 Task: Add a dependency to the task Integrate a new online platform for online fundraising , the existing task  Create a new online platform for online legal services in the project AirLink
Action: Mouse moved to (95, 449)
Screenshot: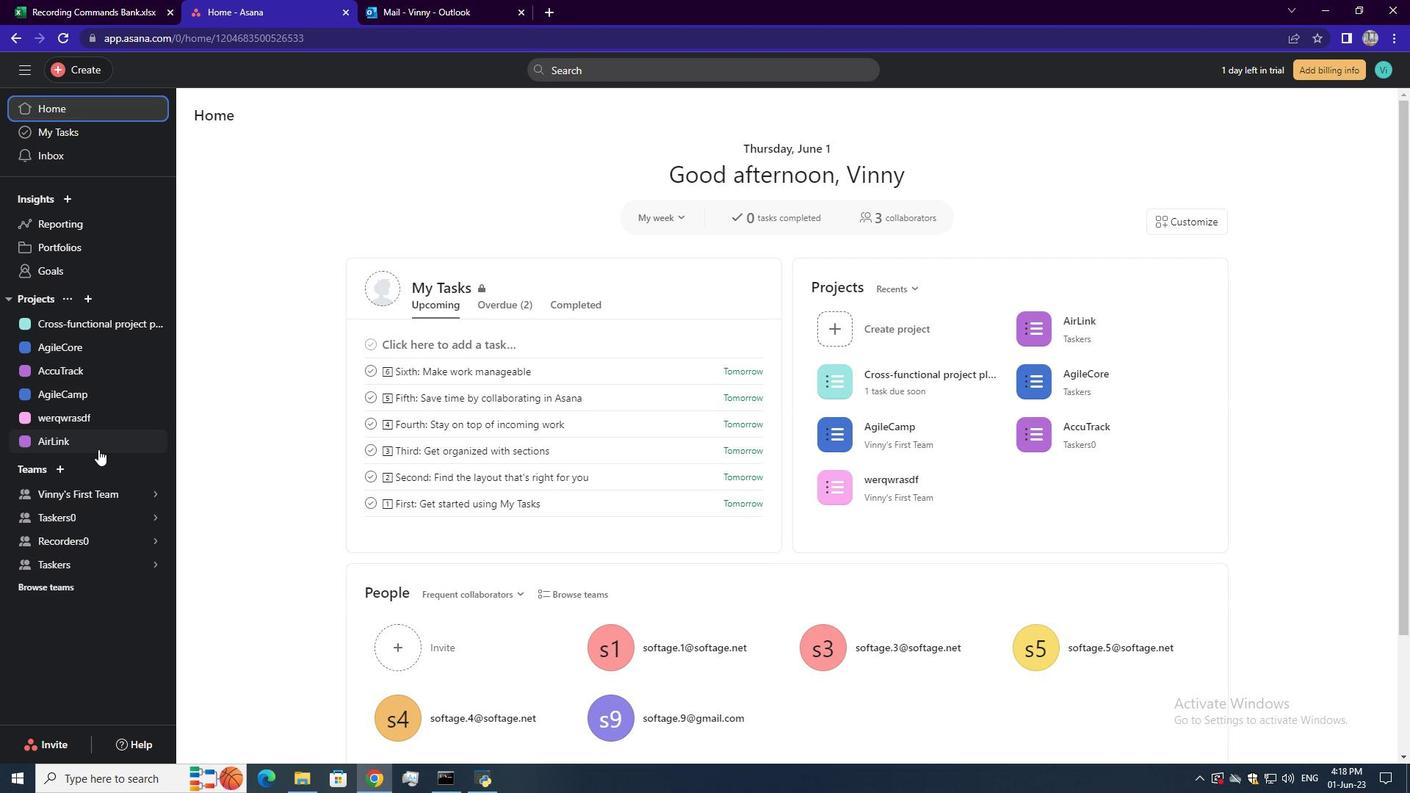 
Action: Mouse pressed left at (95, 449)
Screenshot: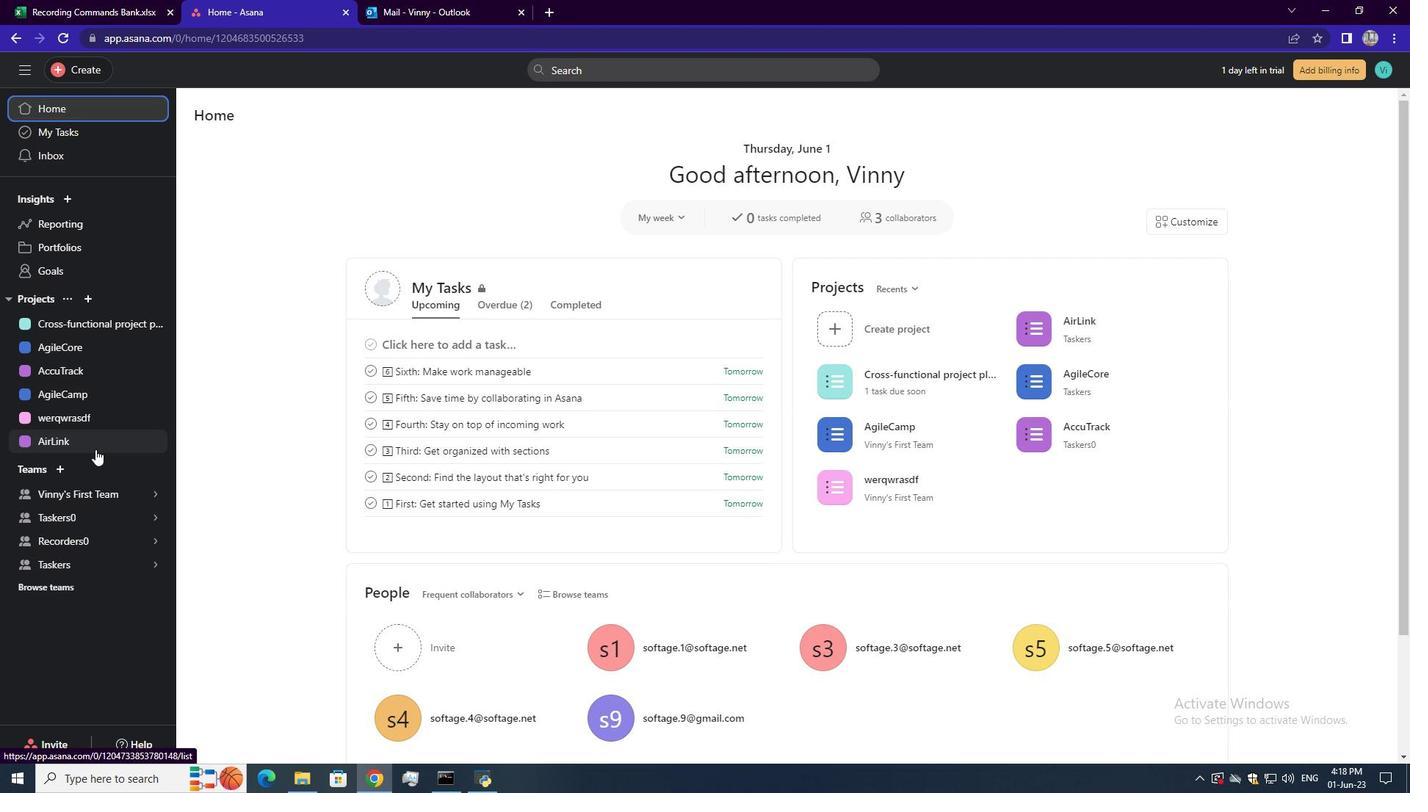 
Action: Mouse moved to (357, 417)
Screenshot: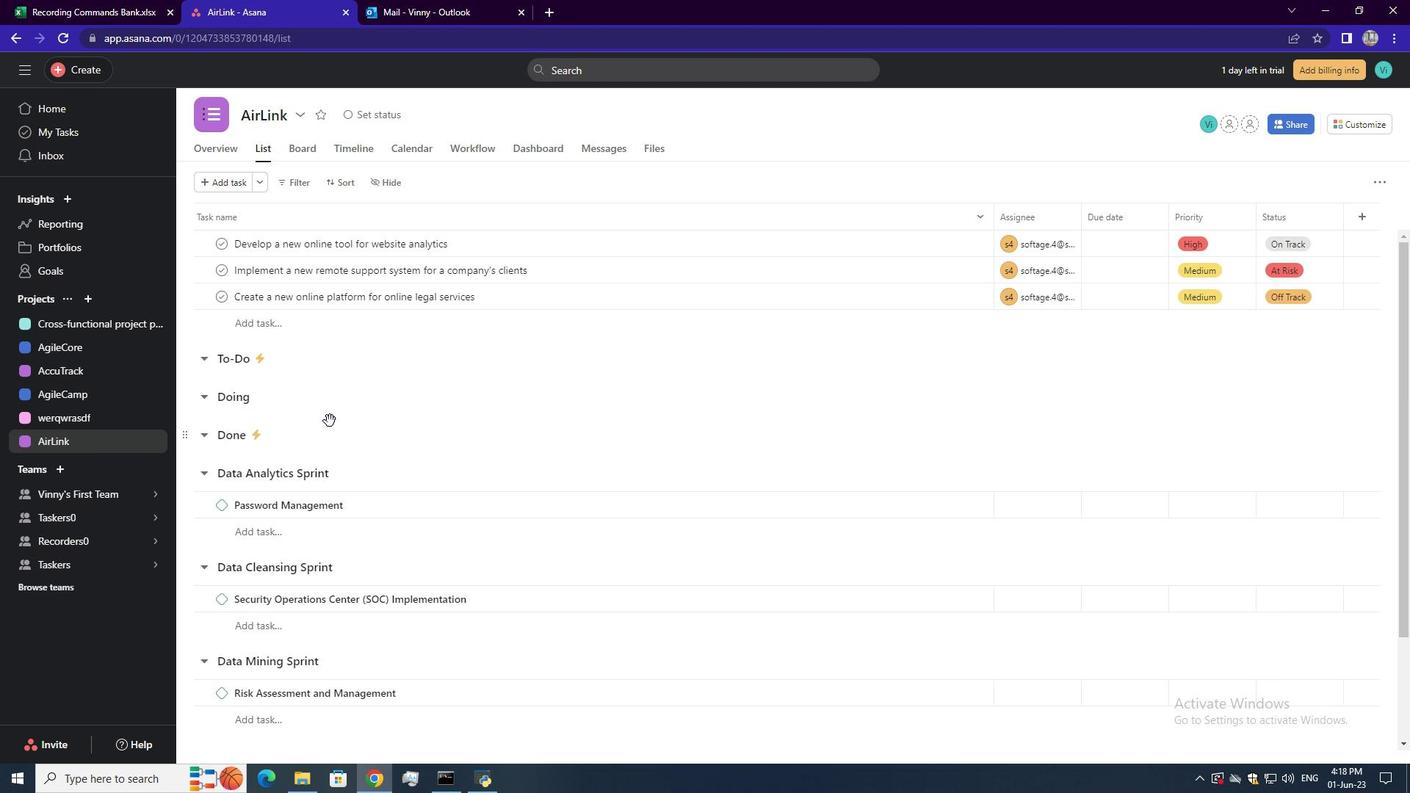 
Action: Mouse scrolled (357, 416) with delta (0, 0)
Screenshot: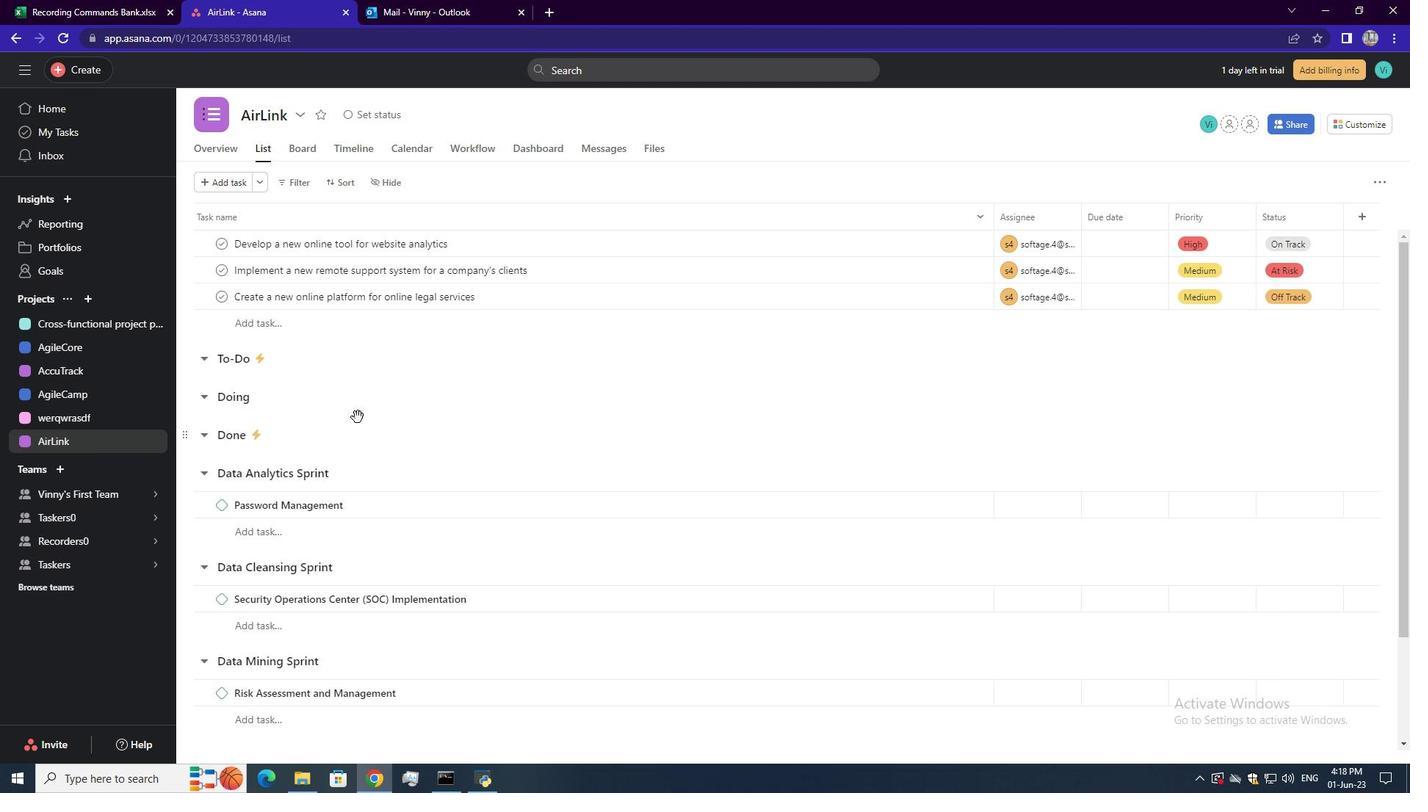 
Action: Mouse scrolled (357, 416) with delta (0, 0)
Screenshot: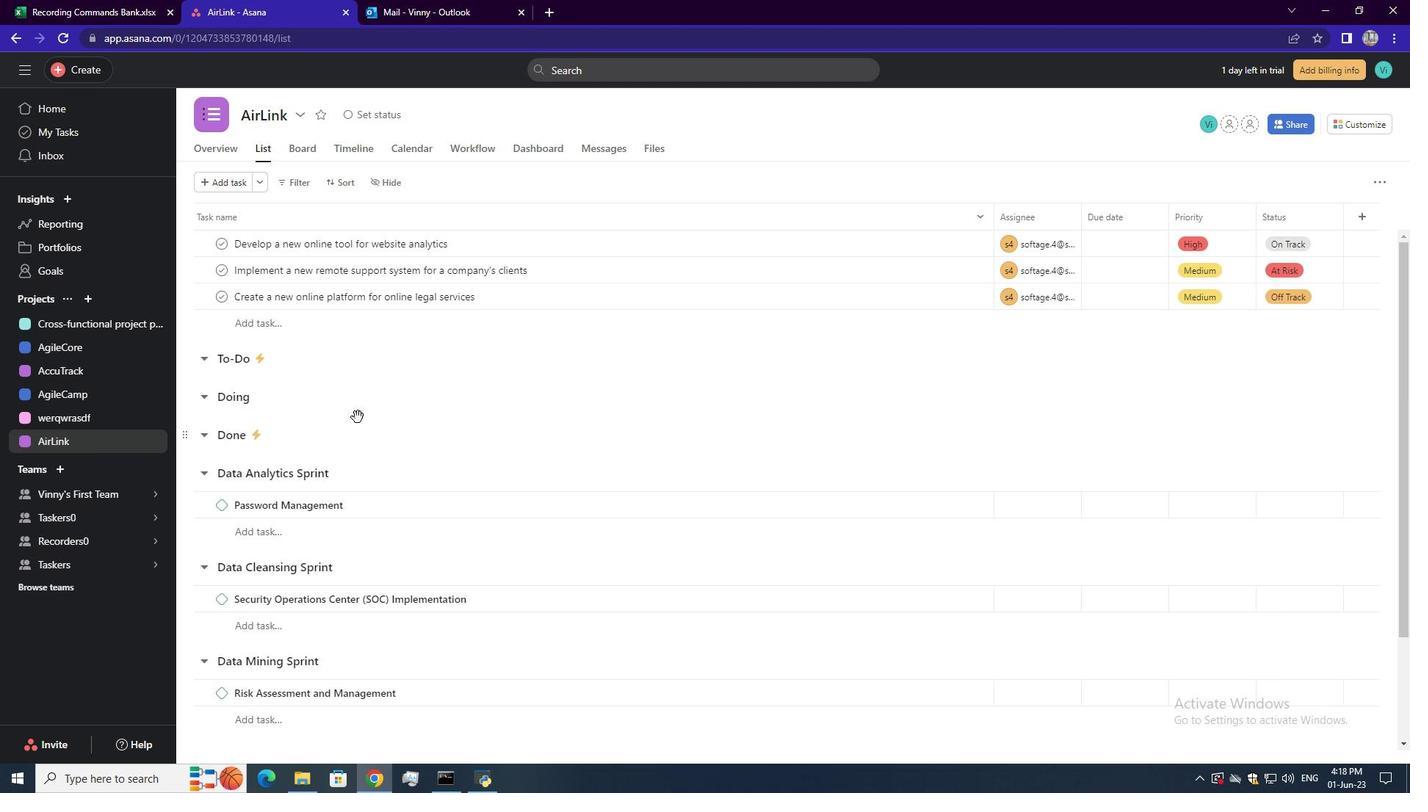
Action: Mouse scrolled (357, 416) with delta (0, 0)
Screenshot: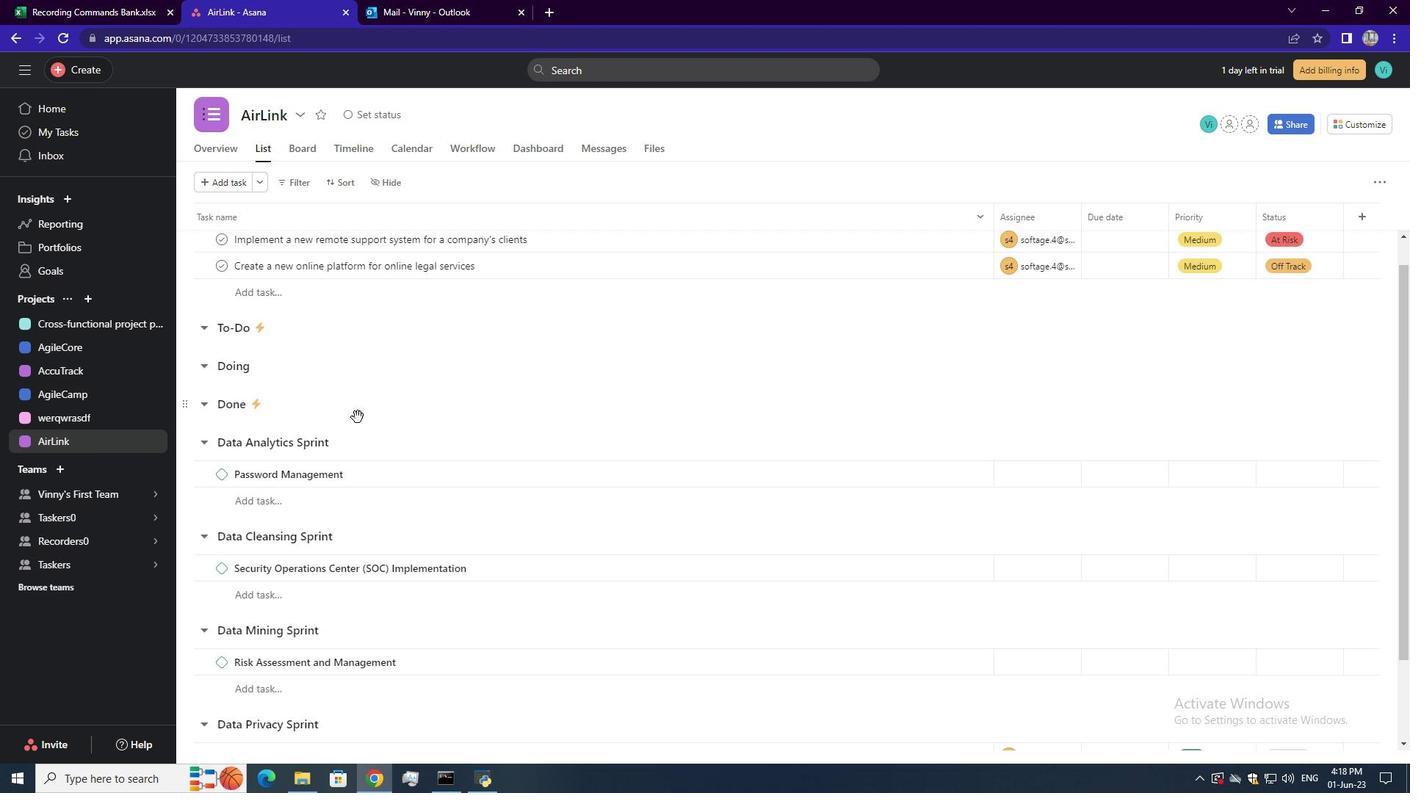 
Action: Mouse moved to (547, 656)
Screenshot: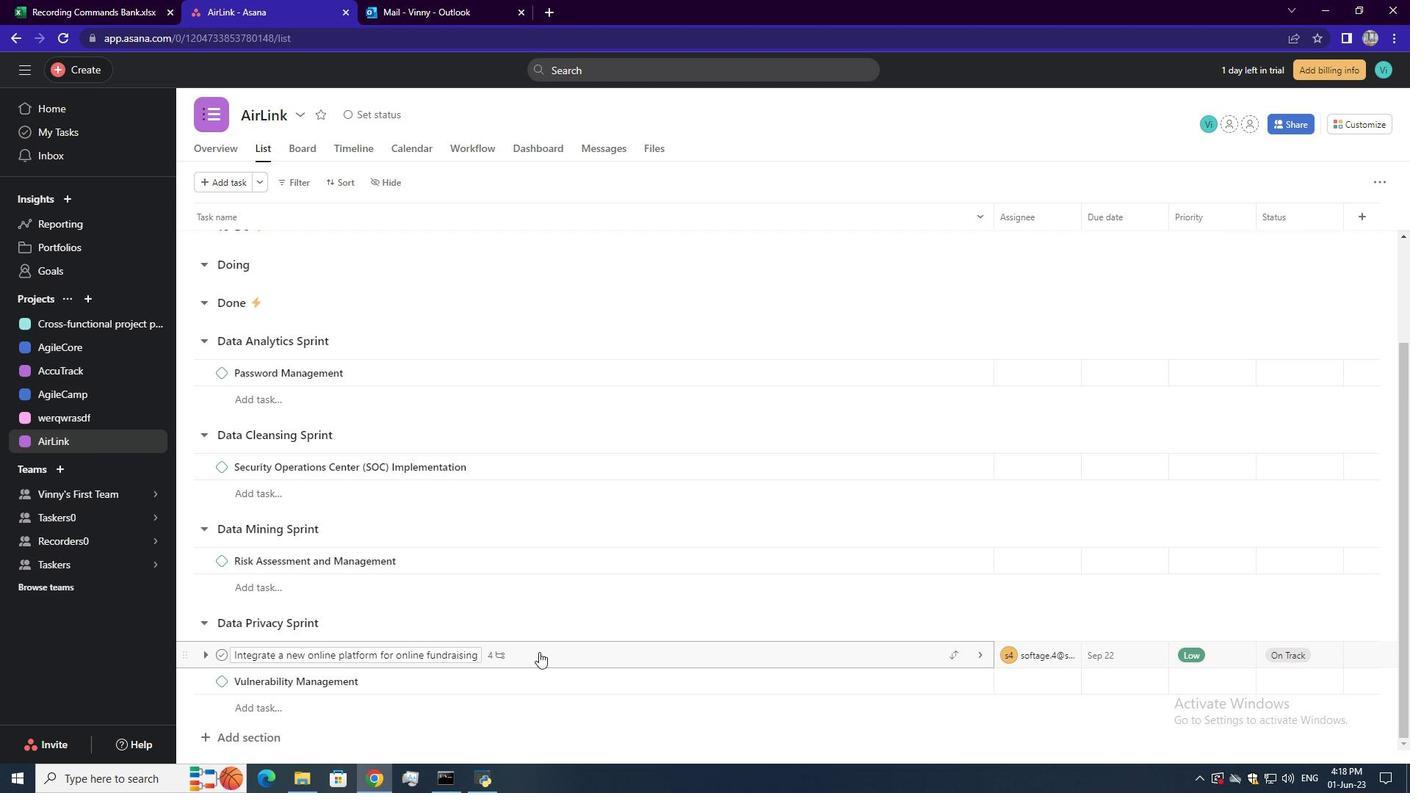 
Action: Mouse pressed left at (547, 656)
Screenshot: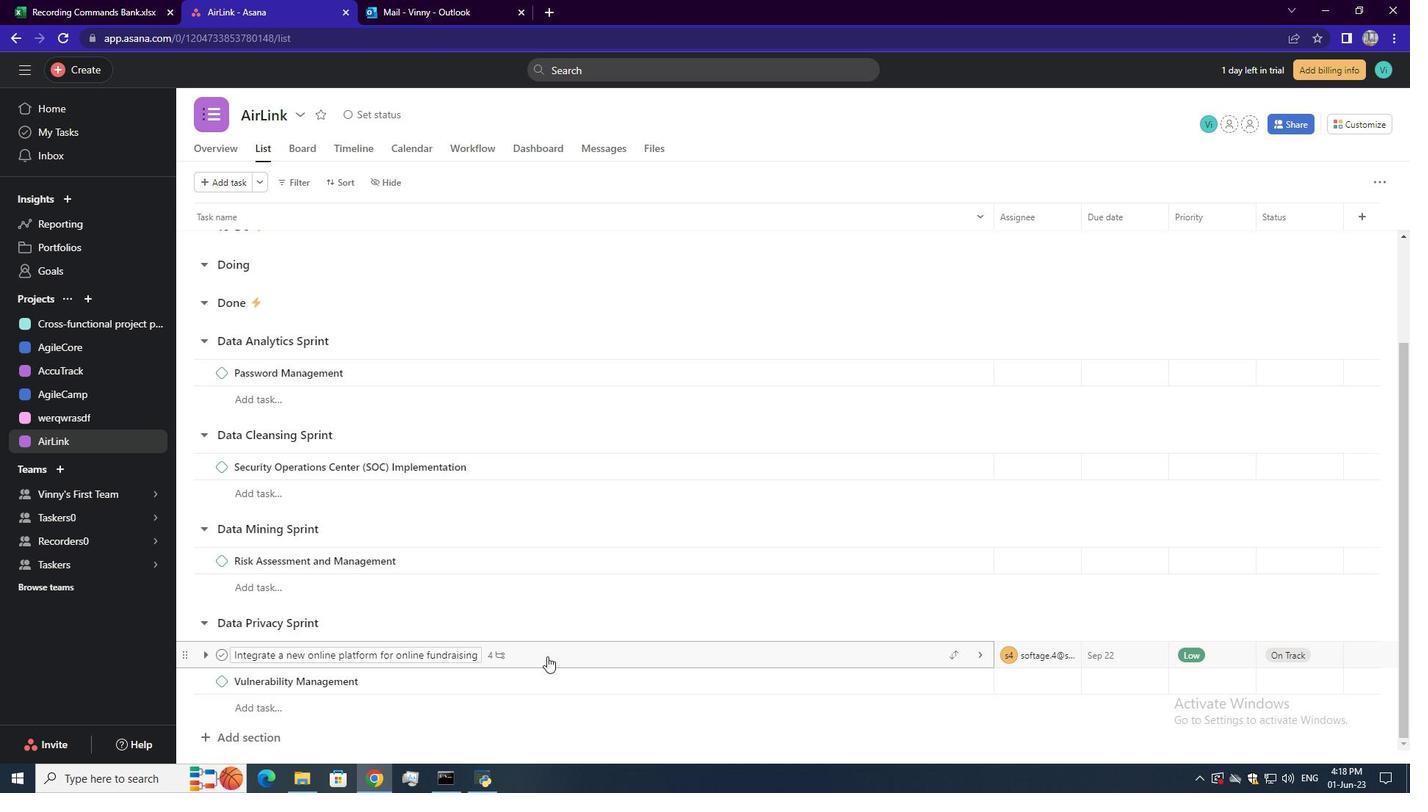 
Action: Mouse moved to (1069, 376)
Screenshot: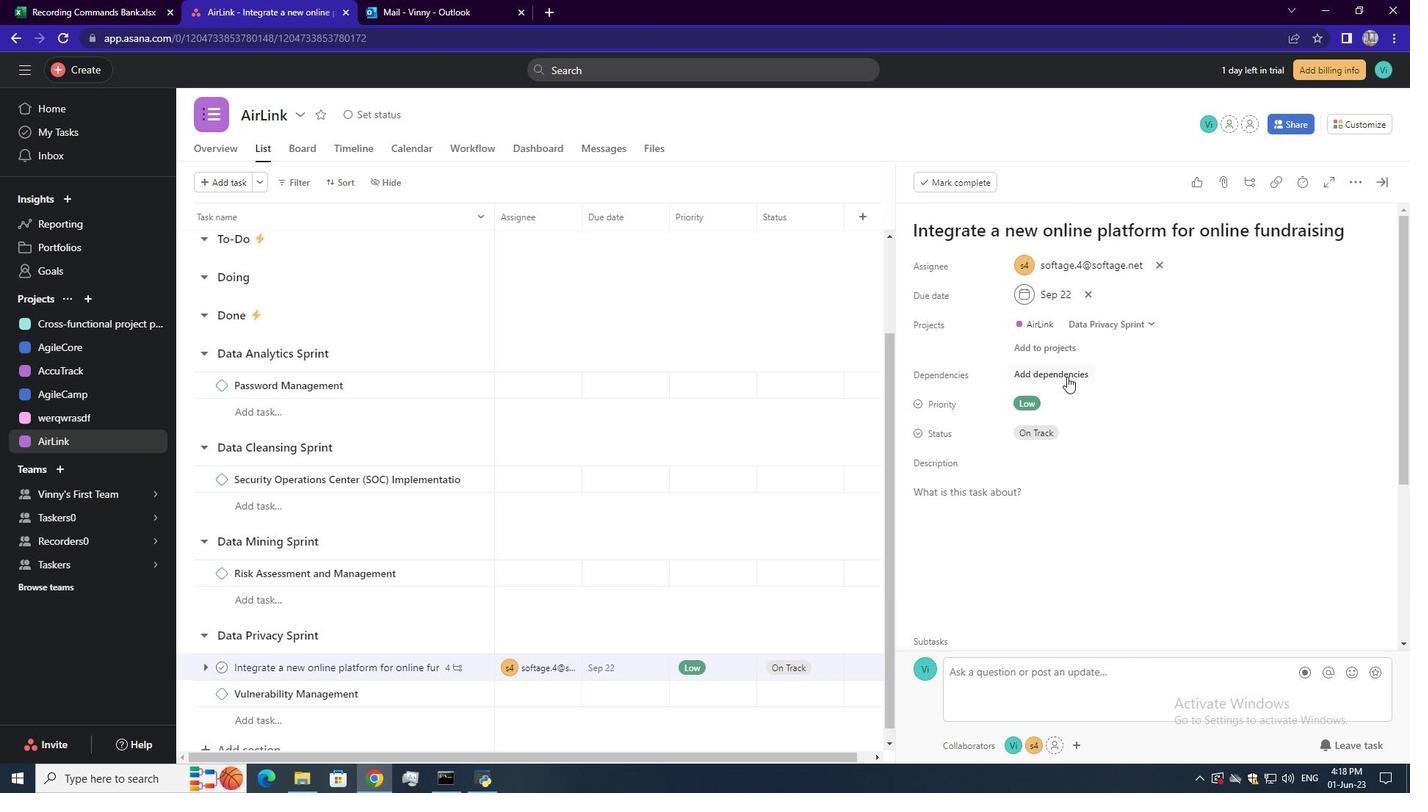 
Action: Mouse pressed left at (1069, 376)
Screenshot: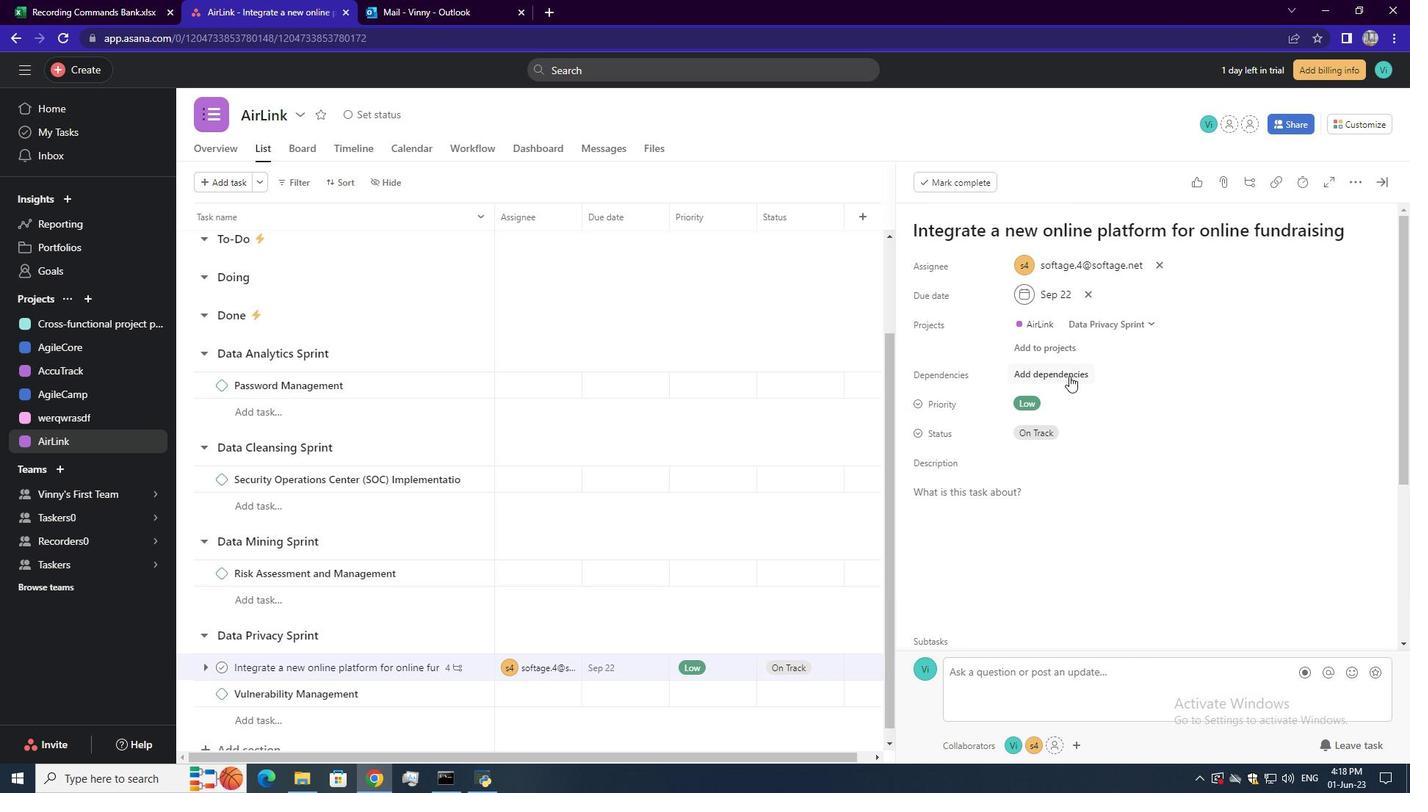 
Action: Mouse moved to (1150, 426)
Screenshot: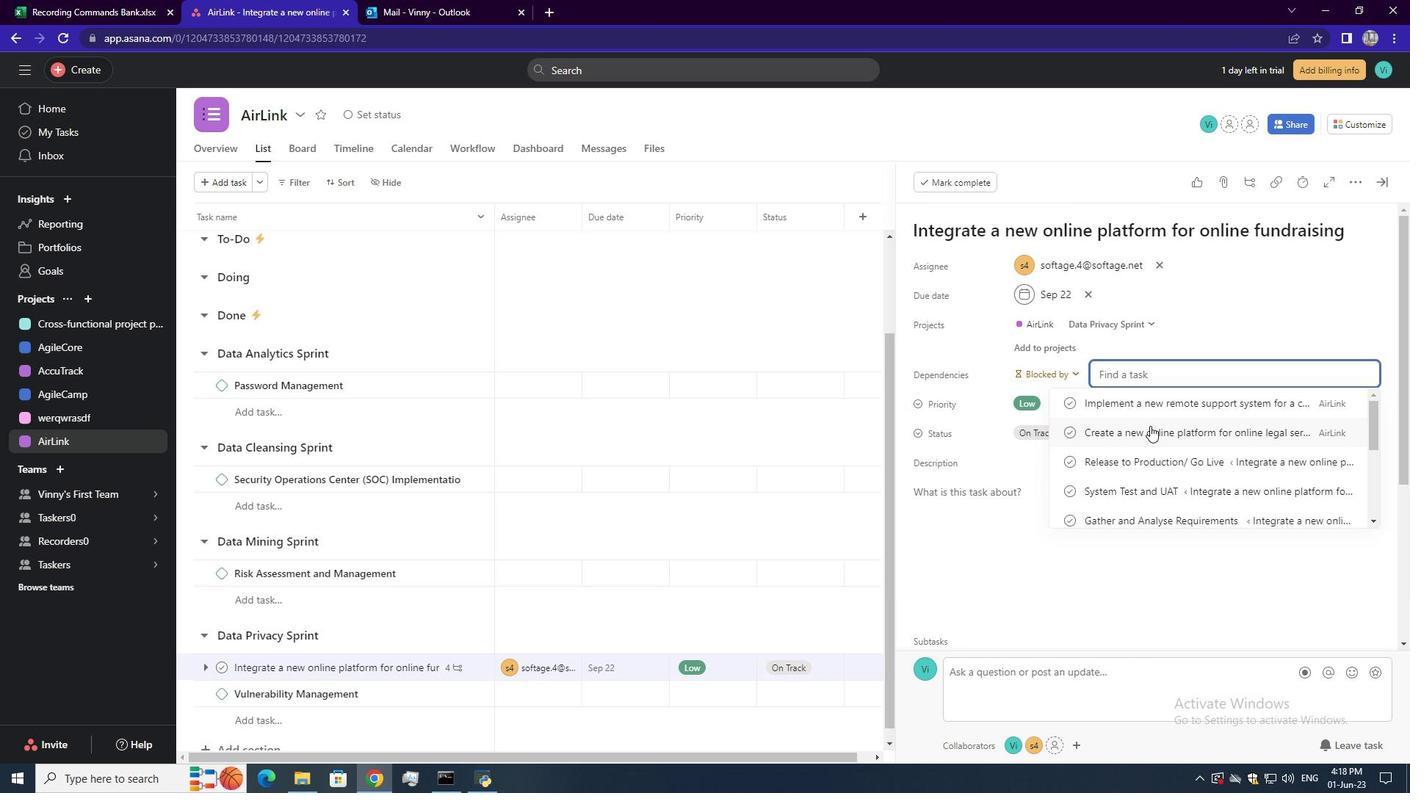 
Action: Mouse pressed left at (1150, 426)
Screenshot: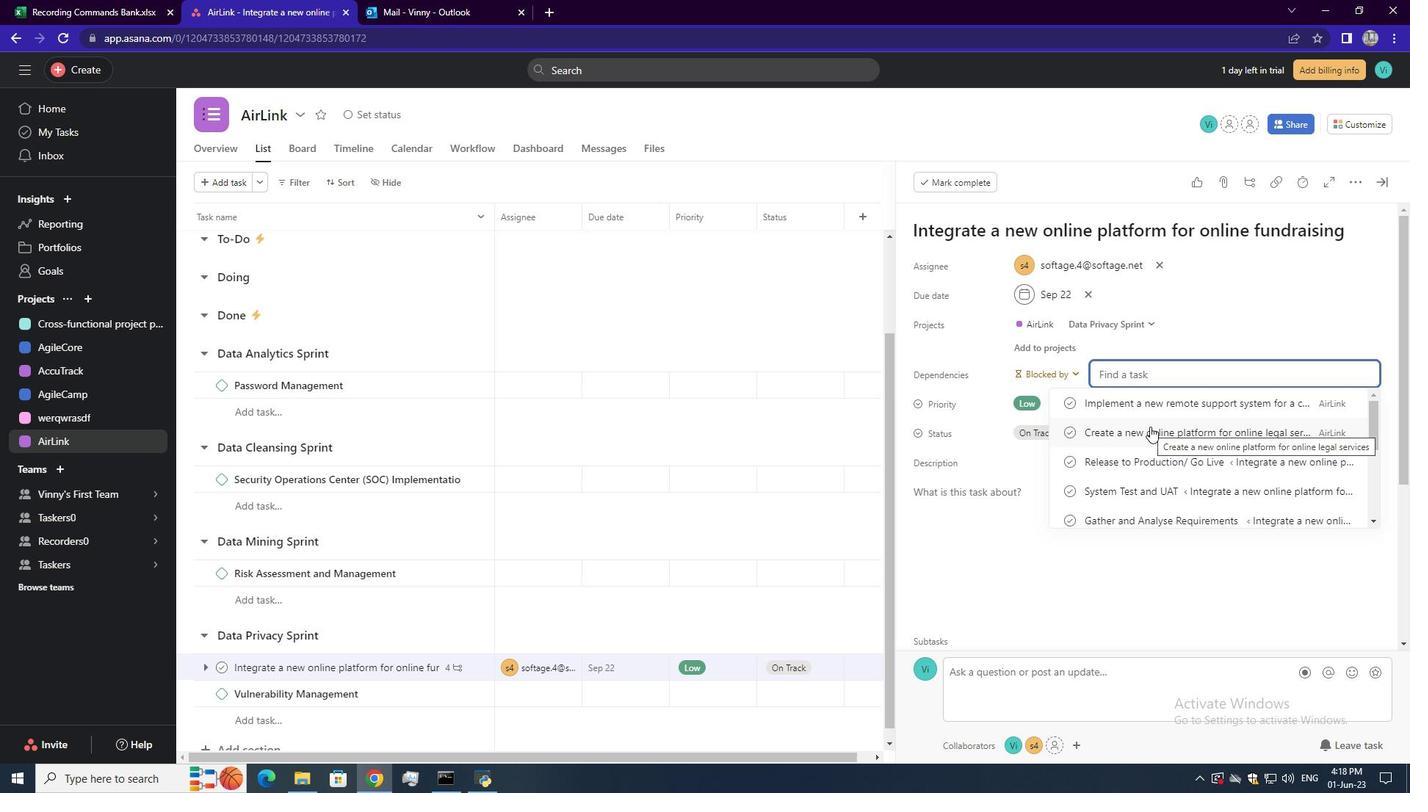 
